 Task: Apply visibility "workspace".
Action: Mouse moved to (661, 607)
Screenshot: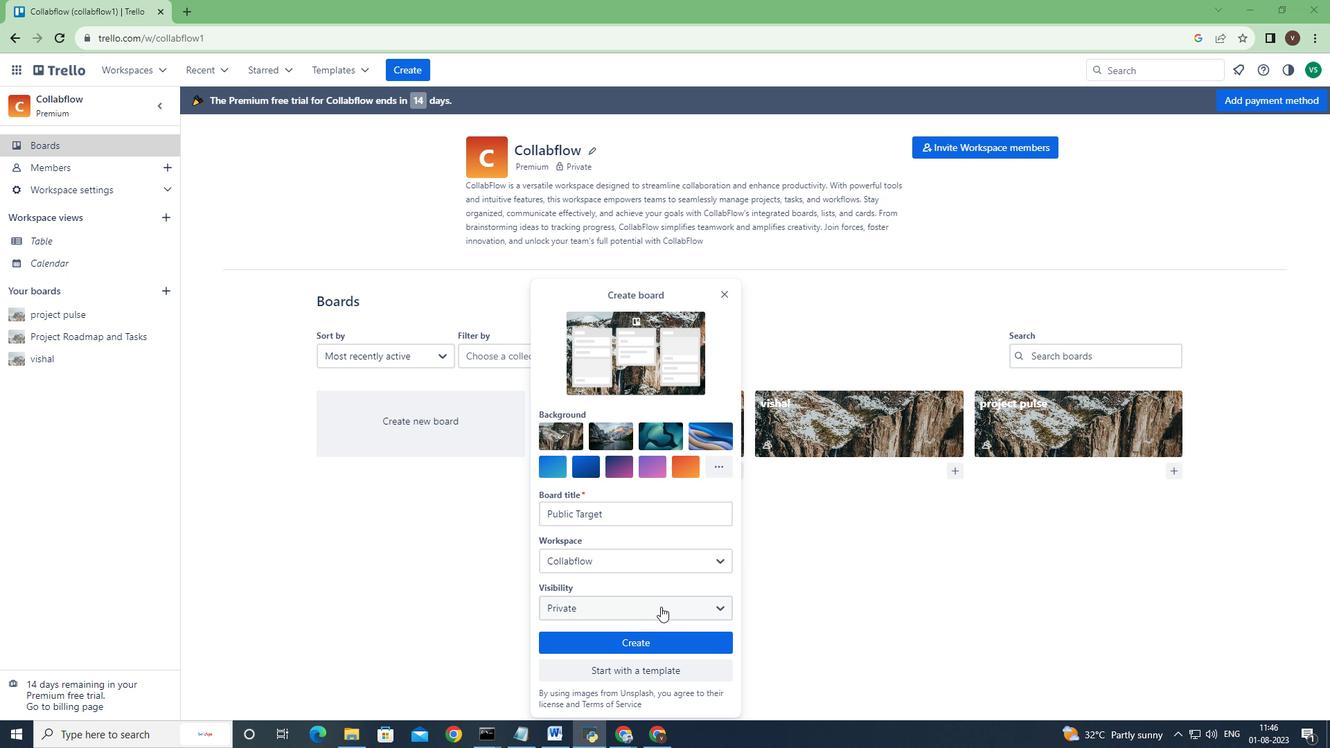 
Action: Mouse pressed left at (661, 607)
Screenshot: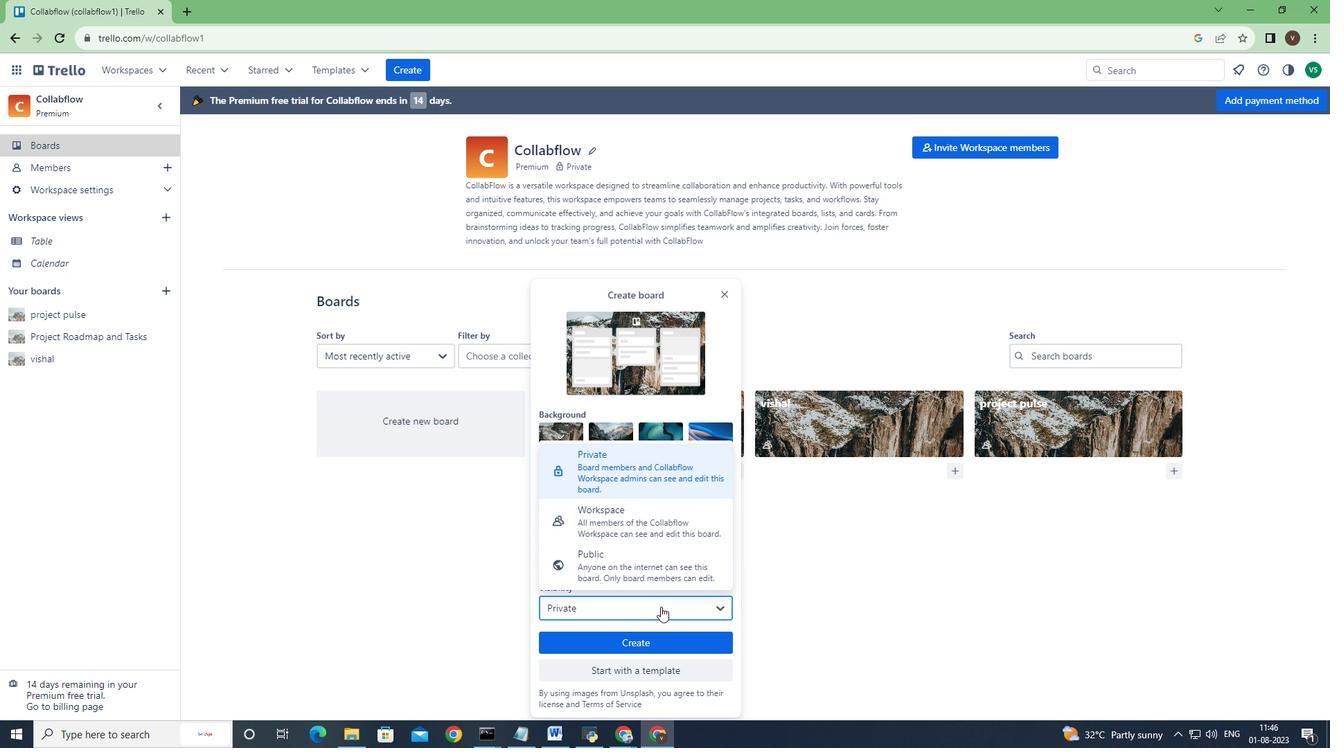 
Action: Mouse moved to (636, 517)
Screenshot: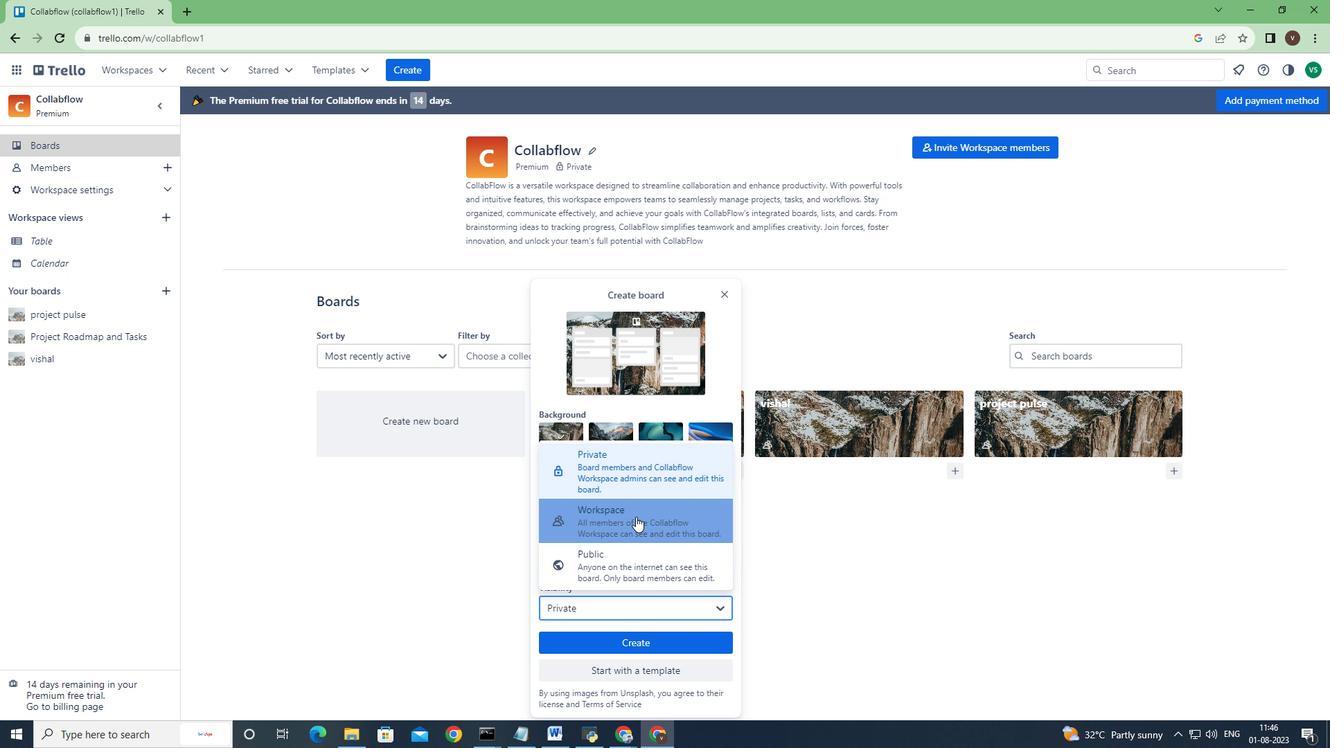 
Action: Mouse pressed left at (636, 517)
Screenshot: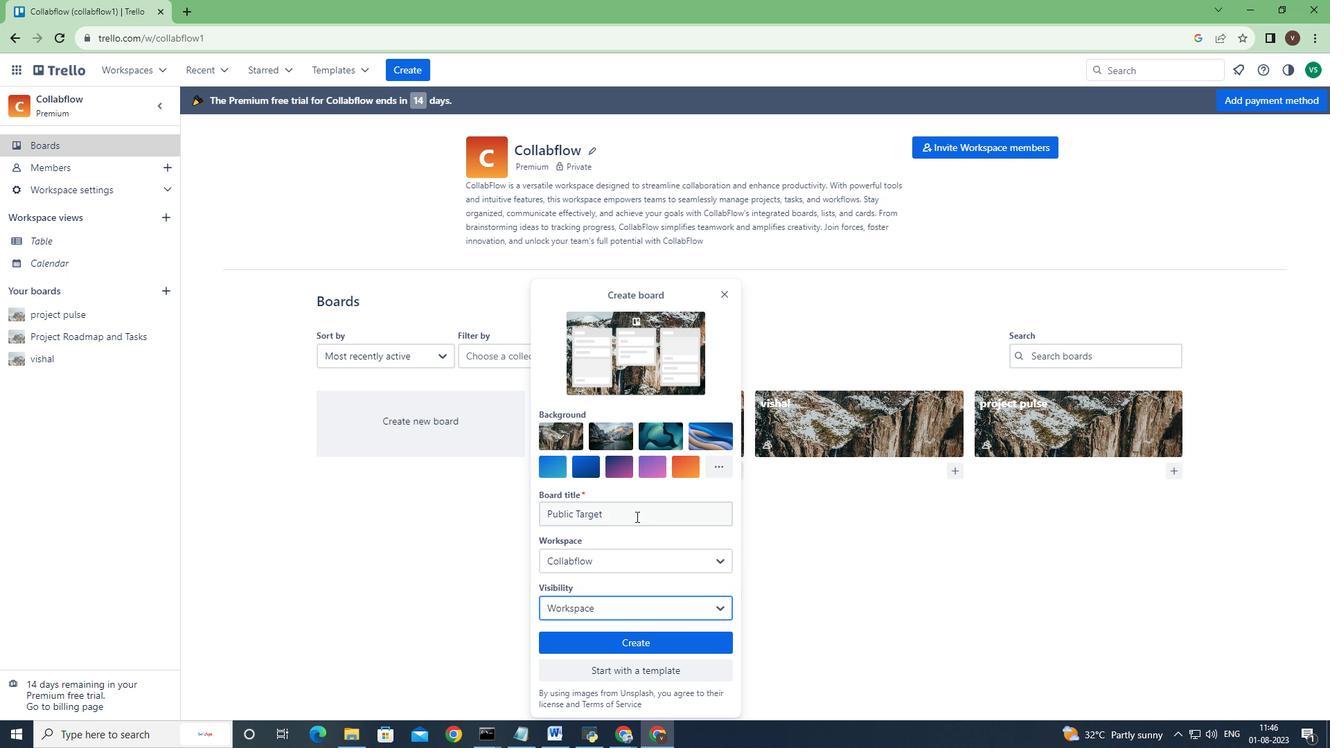 
